 Task: Add the task  Improve the appâ€™s onboarding process for new users to the section Debug Drift in the project Wayfarer and add a Due Date to the respective task as 2023/12/27.
Action: Mouse moved to (464, 475)
Screenshot: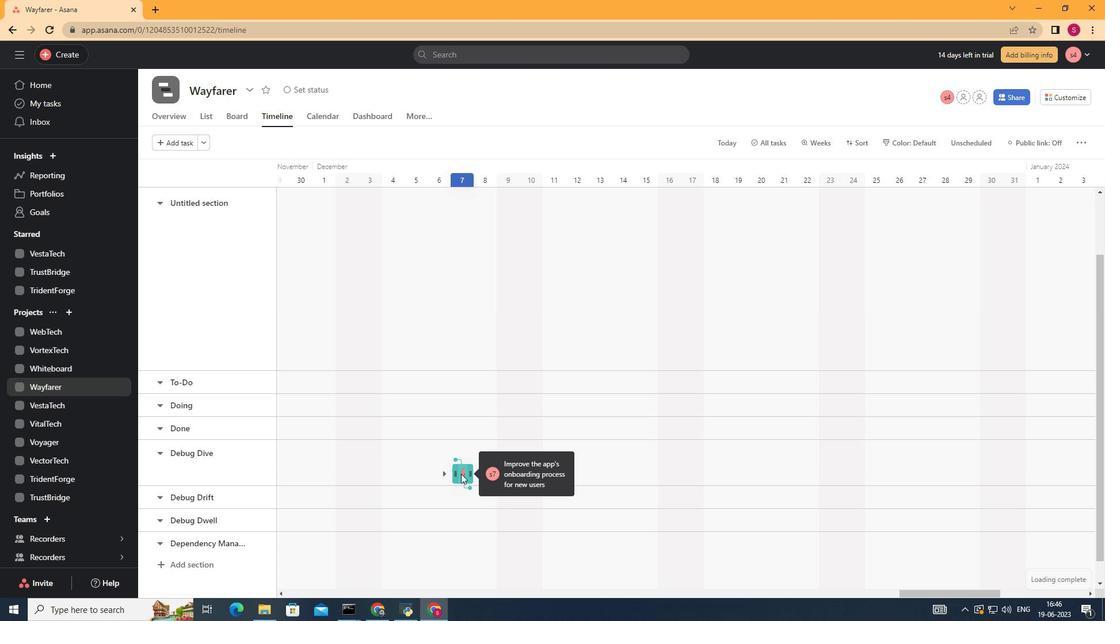
Action: Mouse pressed left at (464, 475)
Screenshot: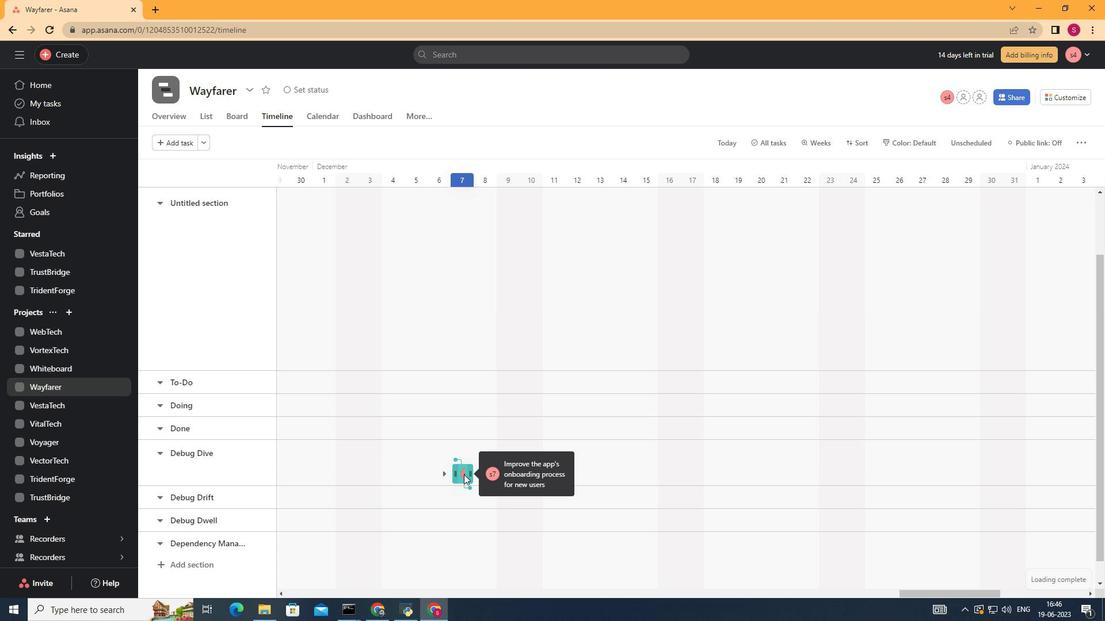
Action: Mouse moved to (886, 255)
Screenshot: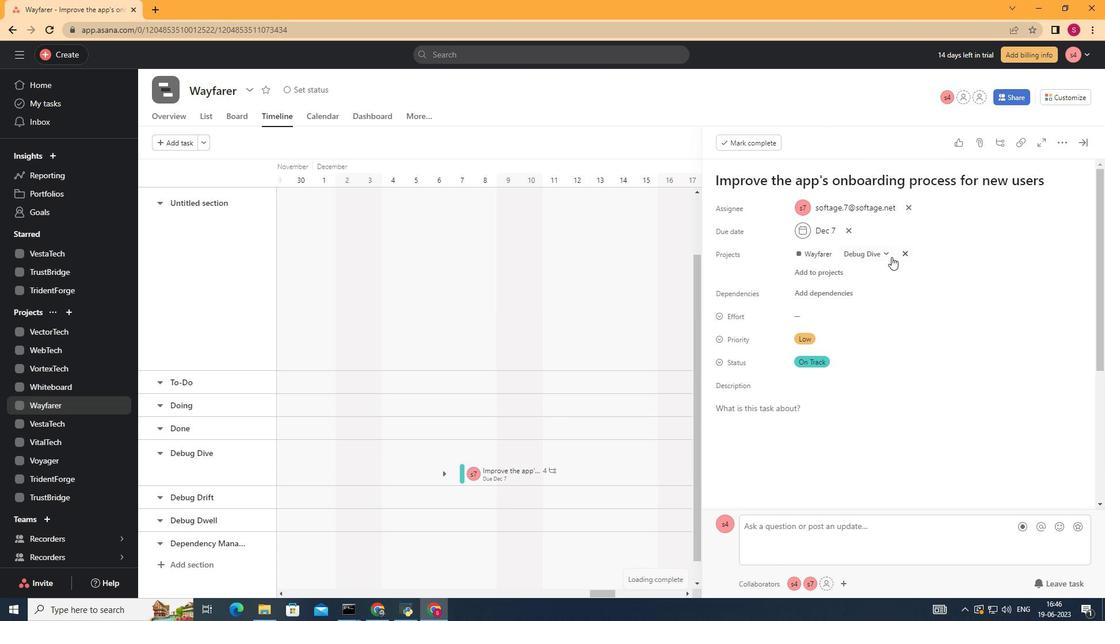
Action: Mouse pressed left at (886, 255)
Screenshot: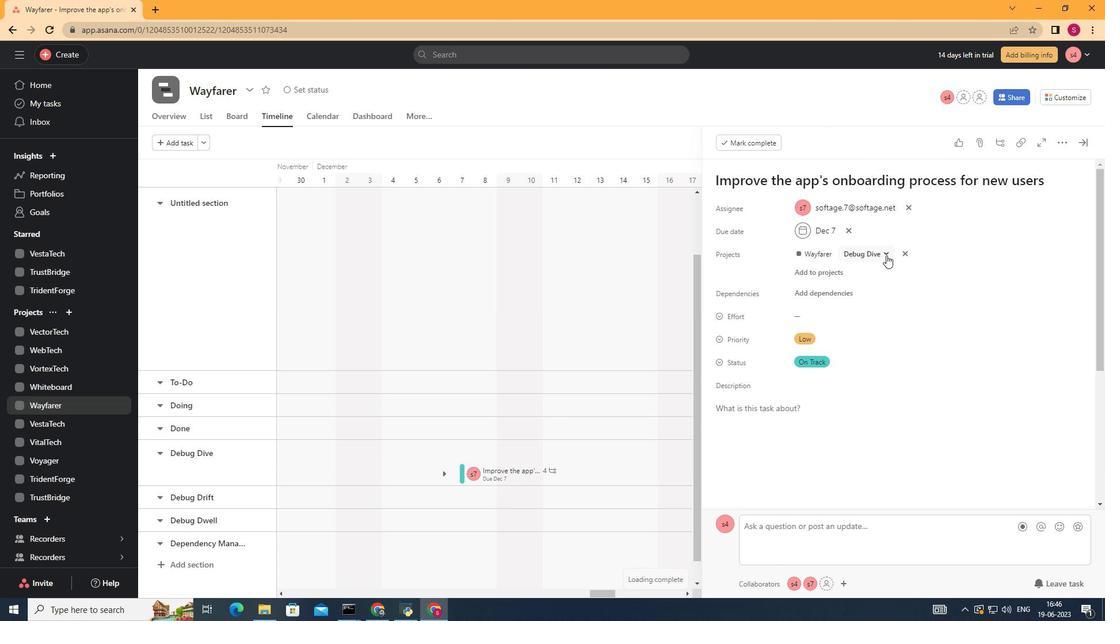 
Action: Mouse moved to (831, 382)
Screenshot: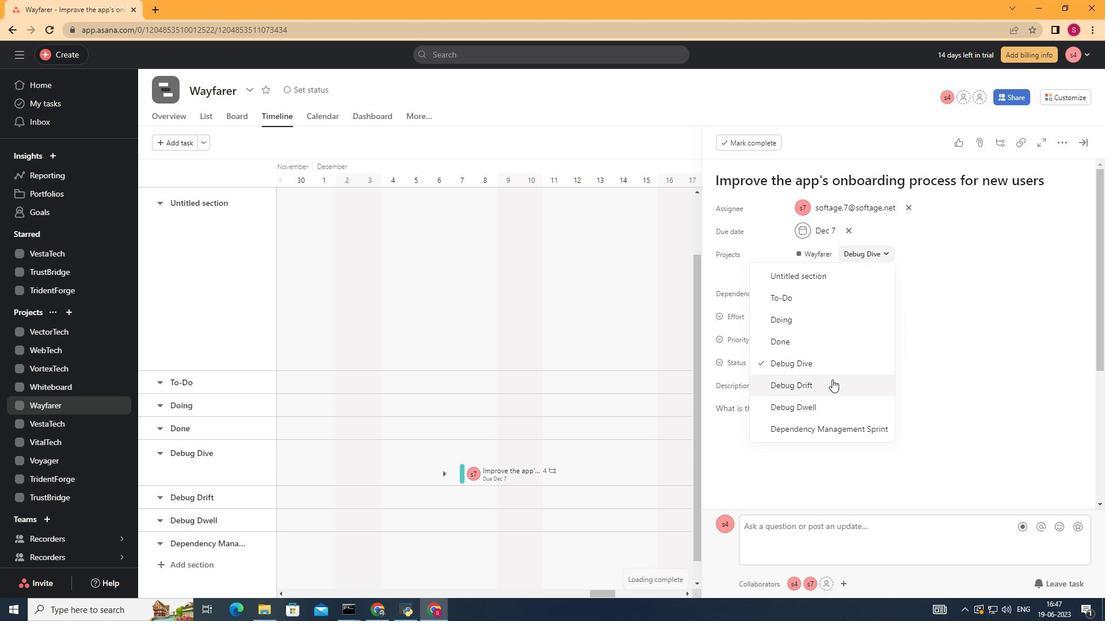 
Action: Mouse pressed left at (831, 382)
Screenshot: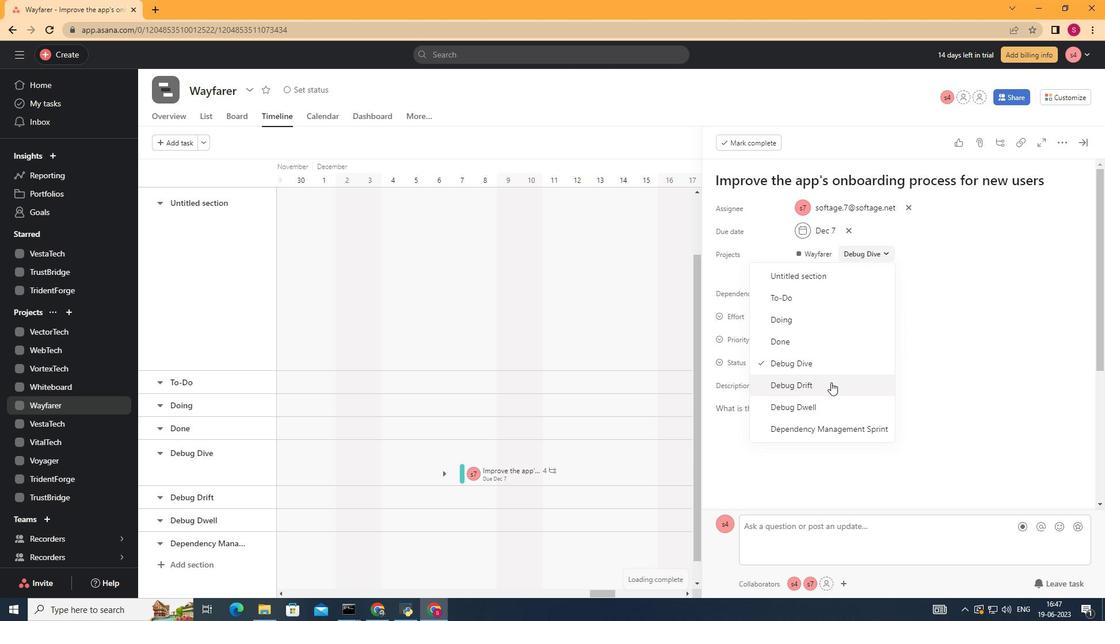 
Action: Mouse moved to (850, 228)
Screenshot: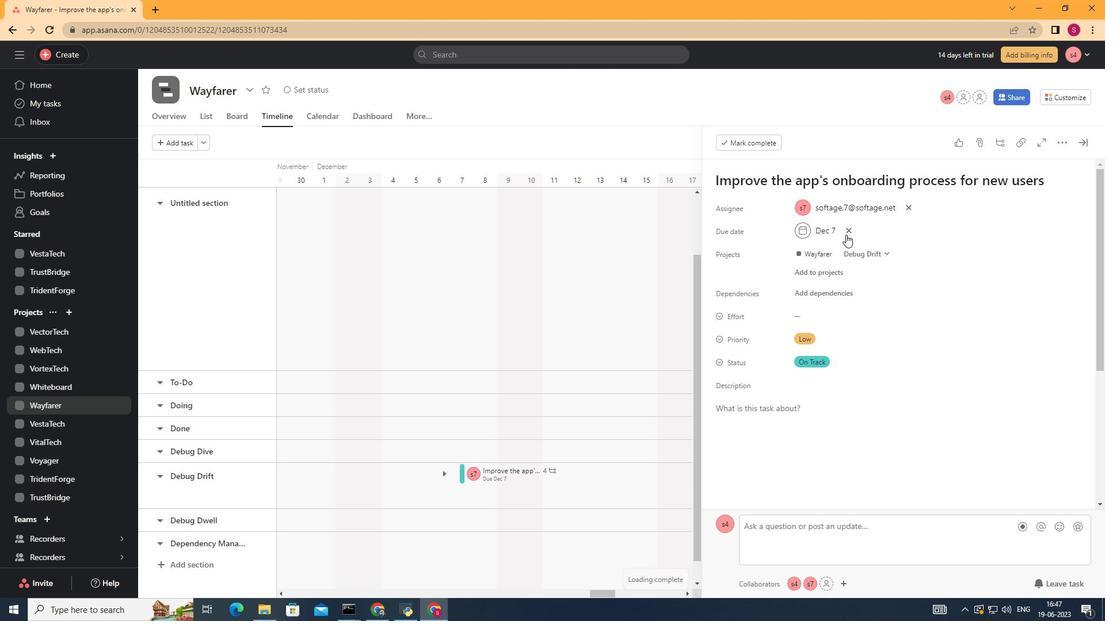 
Action: Mouse pressed left at (850, 228)
Screenshot: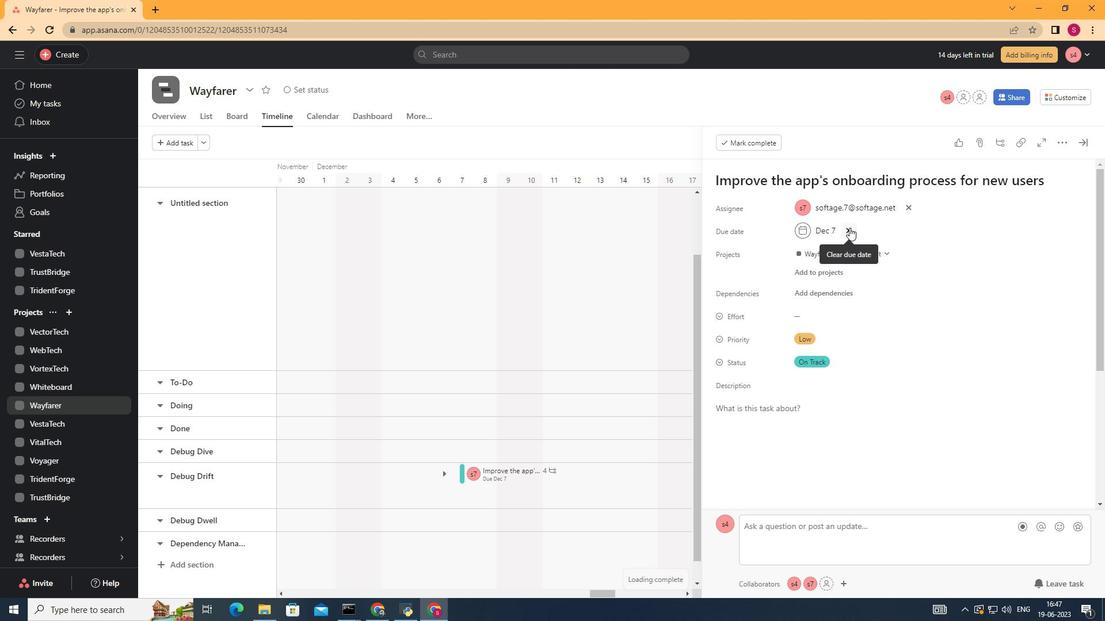 
Action: Mouse moved to (839, 232)
Screenshot: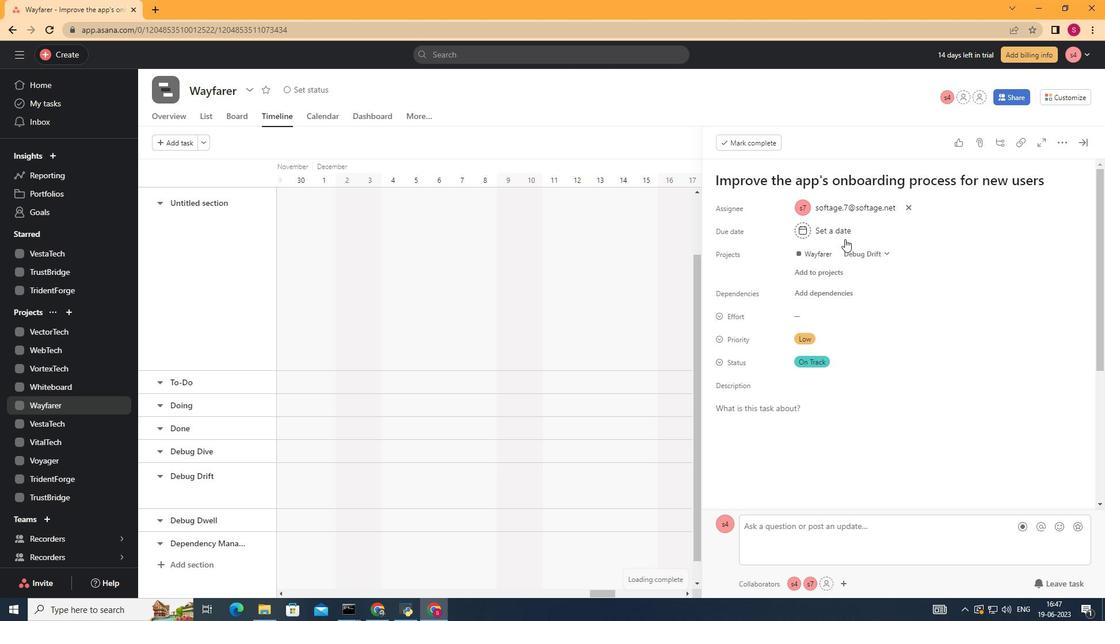 
Action: Mouse pressed left at (839, 232)
Screenshot: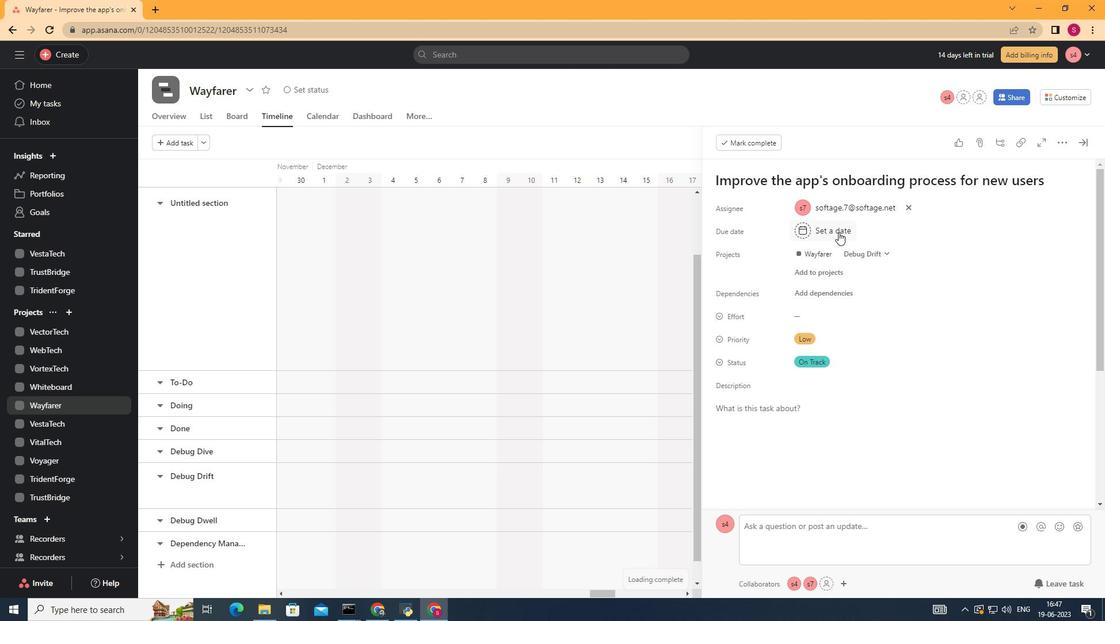
Action: Key pressed 2023/12/27<Key.enter>
Screenshot: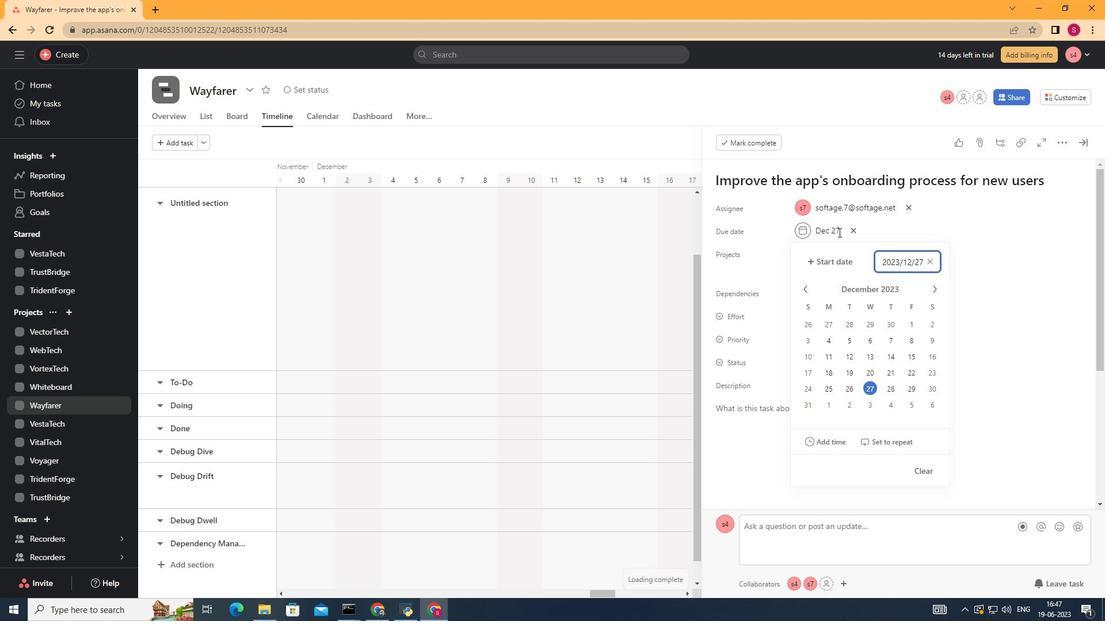 
Action: Mouse moved to (843, 316)
Screenshot: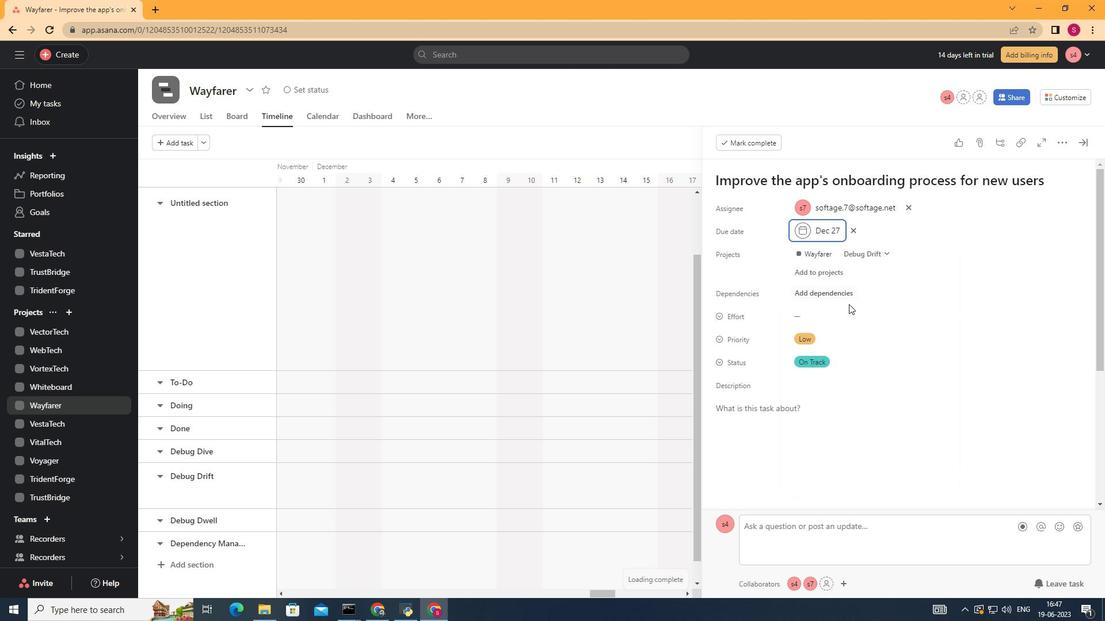 
Action: Mouse scrolled (843, 316) with delta (0, 0)
Screenshot: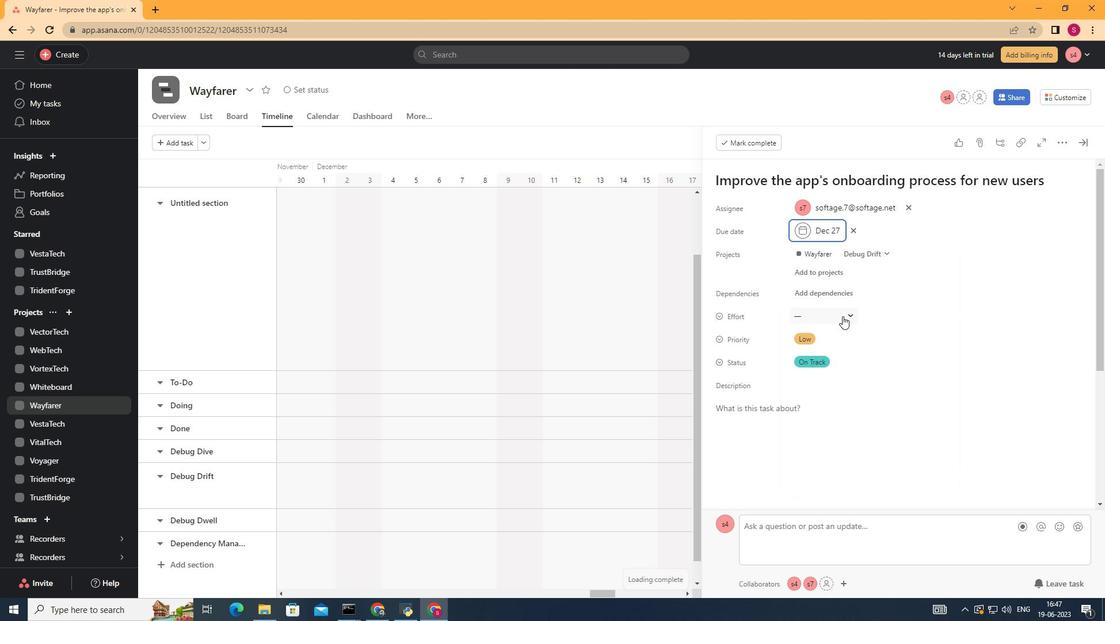 
Action: Mouse scrolled (843, 316) with delta (0, 0)
Screenshot: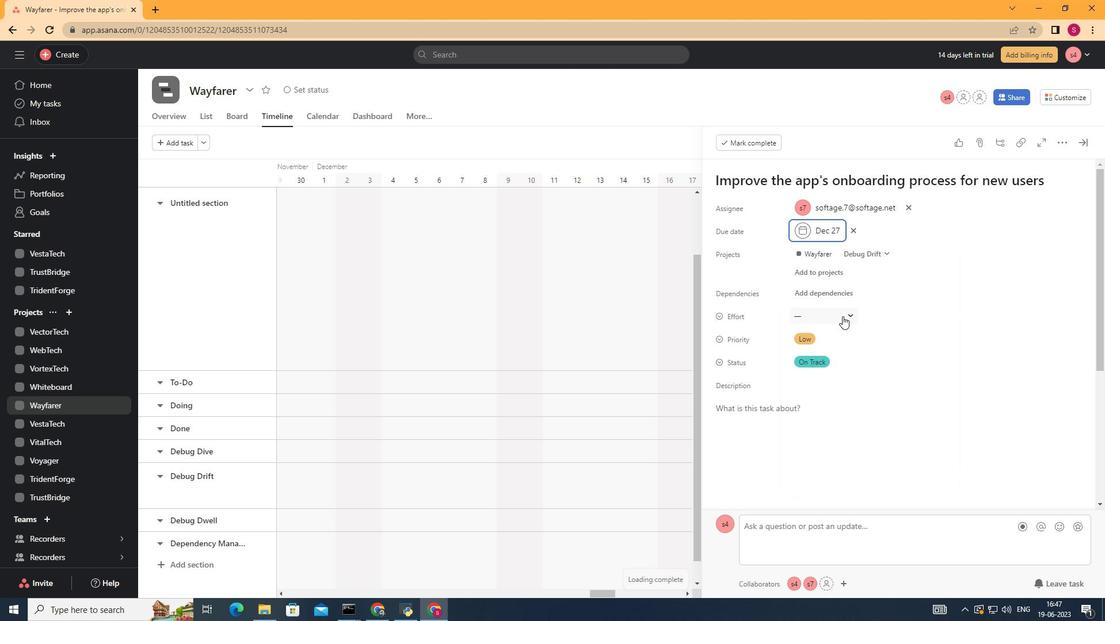
Action: Mouse scrolled (843, 316) with delta (0, 0)
Screenshot: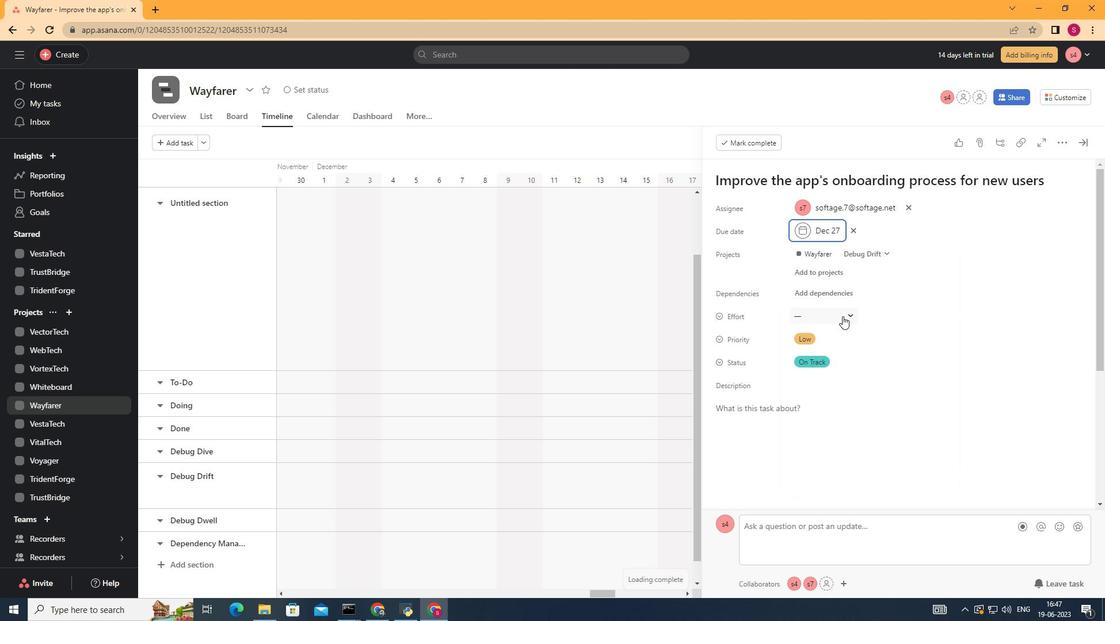 
Action: Mouse scrolled (843, 316) with delta (0, 0)
Screenshot: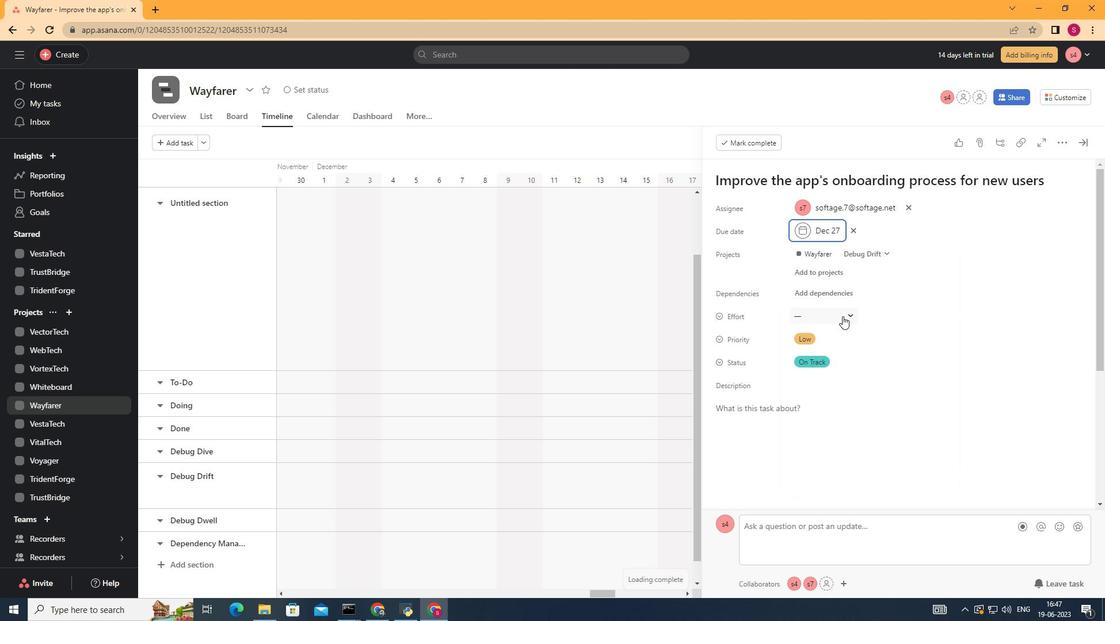 
Action: Mouse scrolled (843, 317) with delta (0, 0)
Screenshot: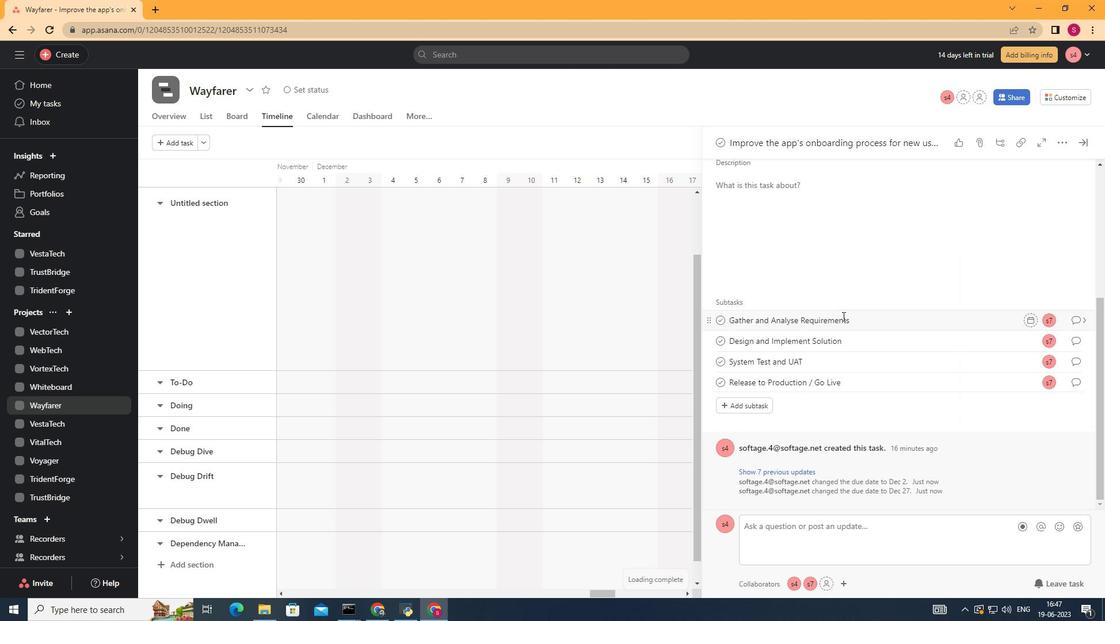 
Action: Mouse scrolled (843, 317) with delta (0, 0)
Screenshot: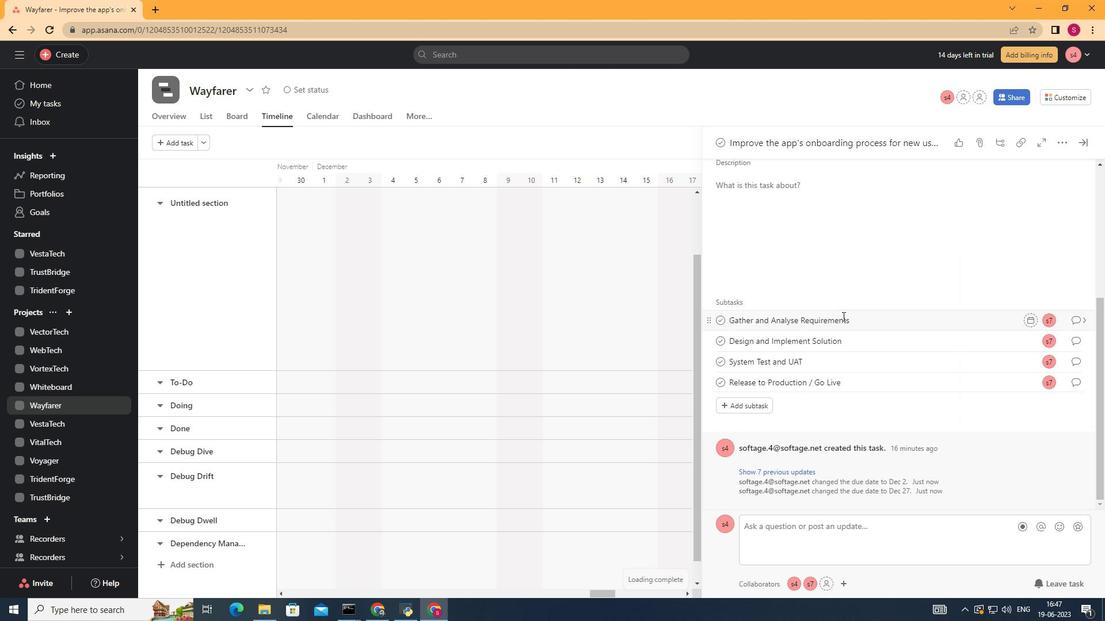 
Action: Mouse scrolled (843, 317) with delta (0, 0)
Screenshot: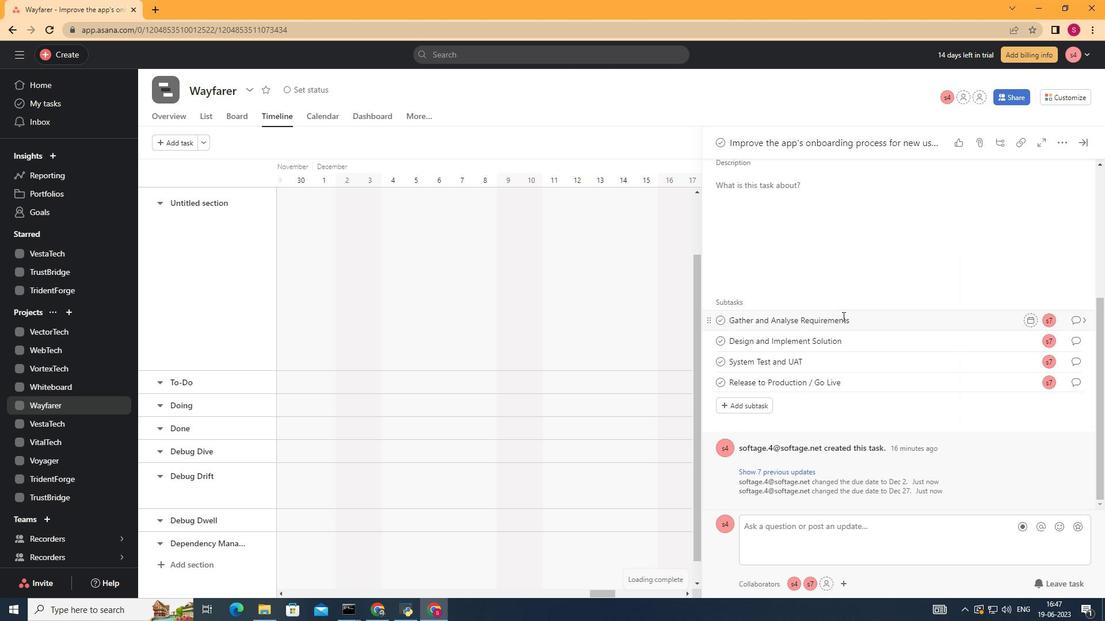 
Action: Mouse scrolled (843, 317) with delta (0, 0)
Screenshot: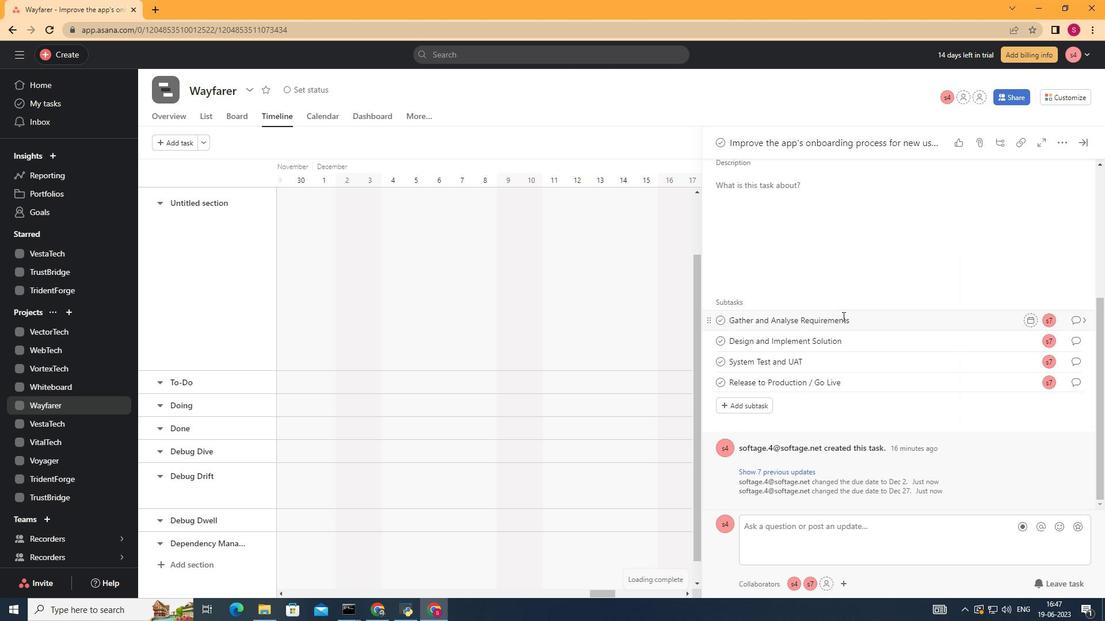 
Action: Mouse scrolled (843, 317) with delta (0, 0)
Screenshot: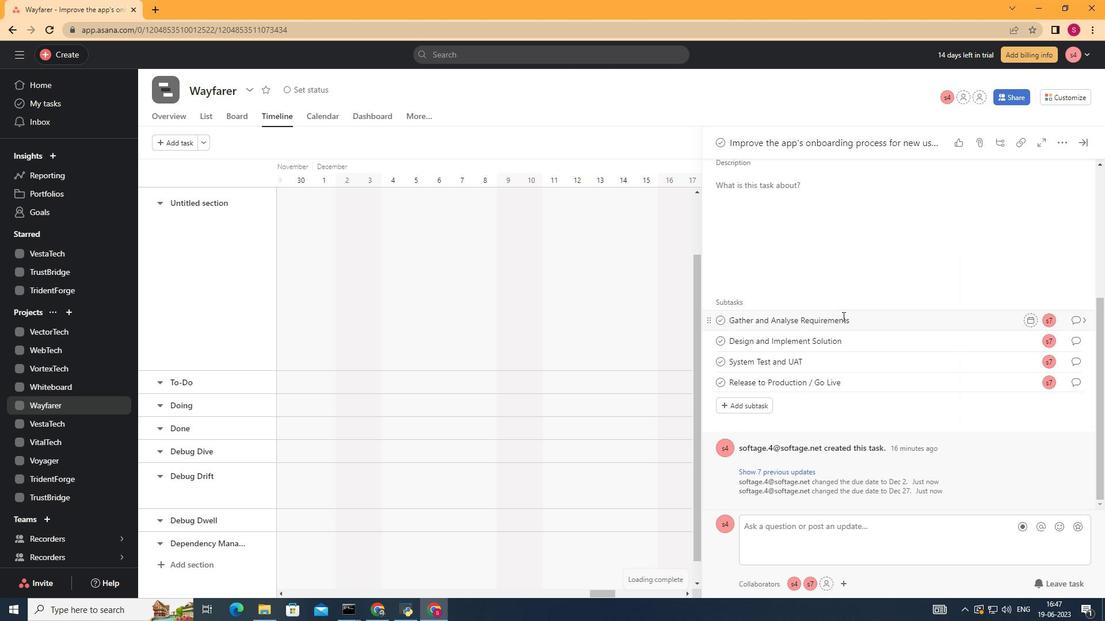 
Action: Mouse scrolled (843, 317) with delta (0, 0)
Screenshot: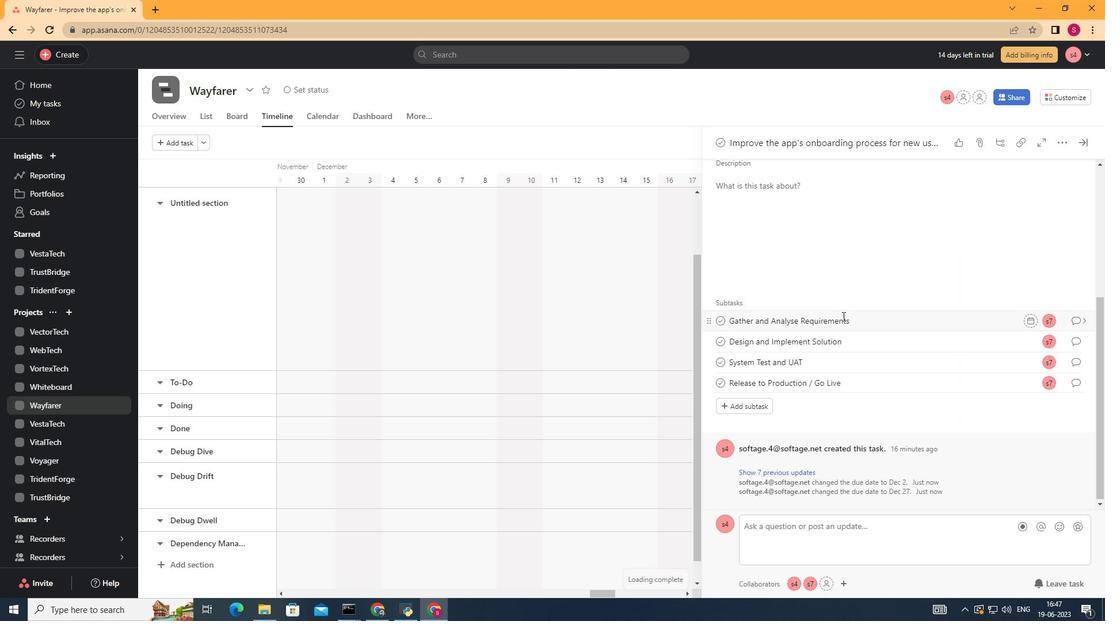 
Action: Mouse scrolled (843, 317) with delta (0, 0)
Screenshot: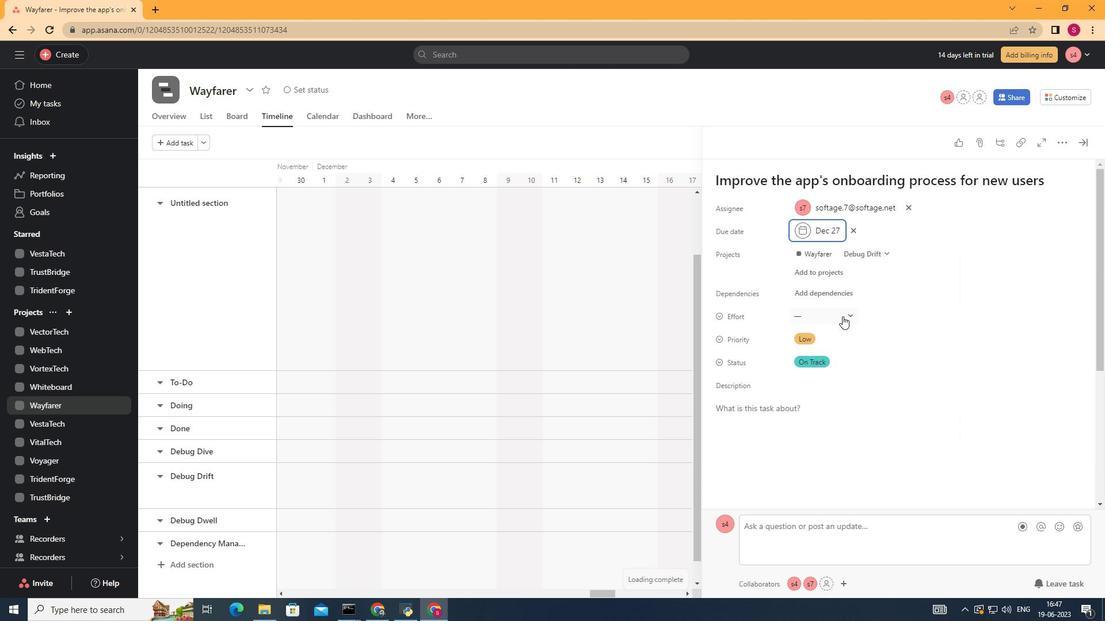 
Action: Mouse scrolled (843, 317) with delta (0, 0)
Screenshot: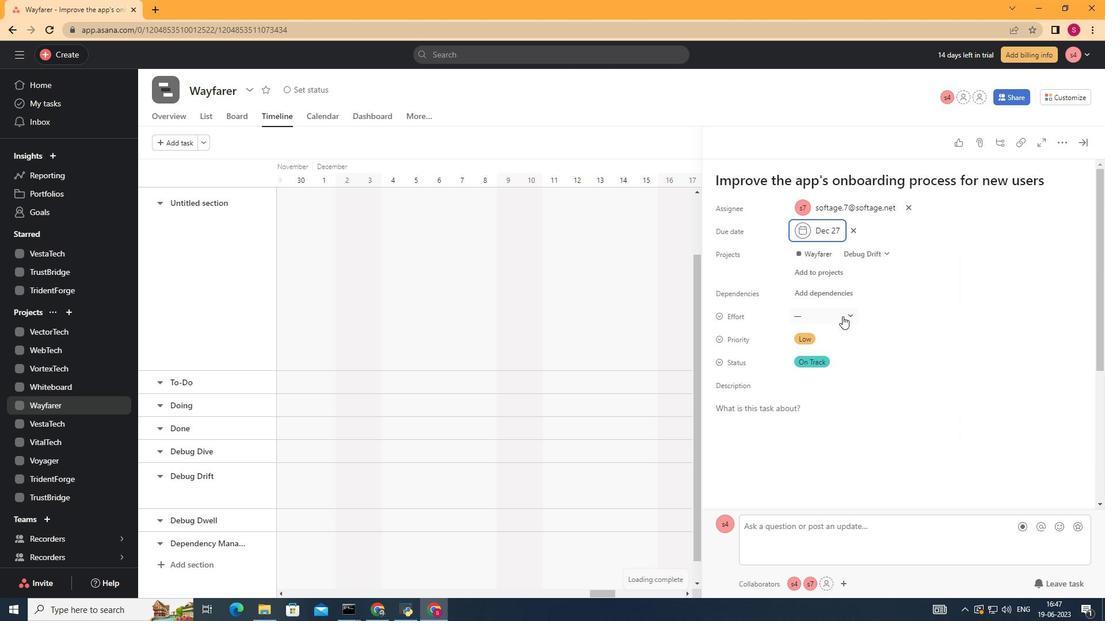 
Action: Mouse scrolled (843, 317) with delta (0, 0)
Screenshot: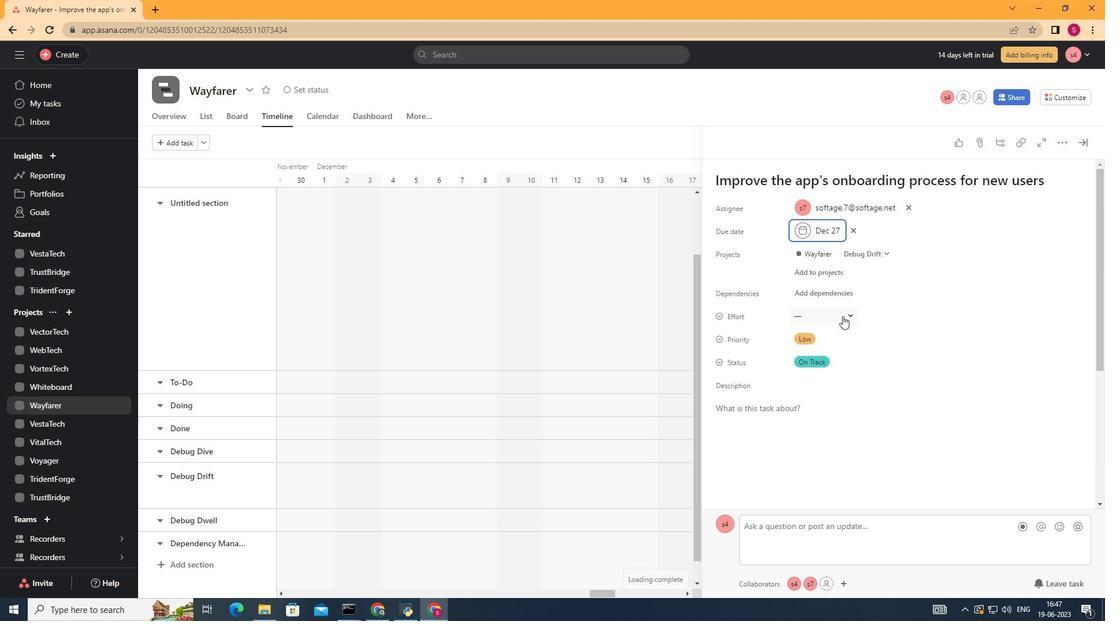 
Action: Mouse scrolled (843, 317) with delta (0, 0)
Screenshot: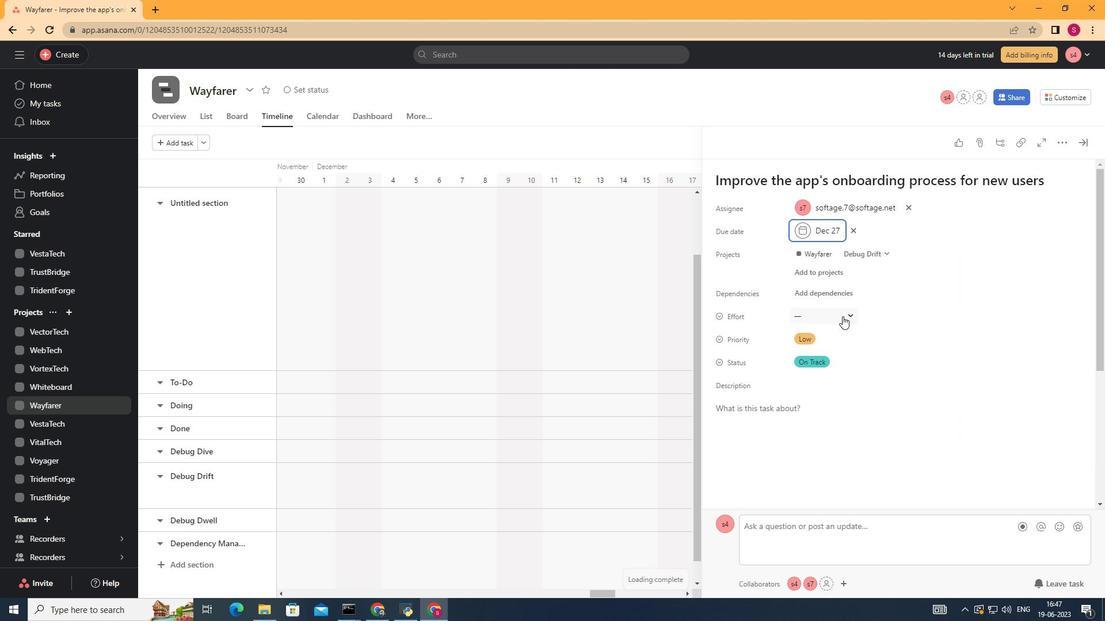 
